 Task: Select Keyword Inspector
Action: Mouse moved to (56, 7)
Screenshot: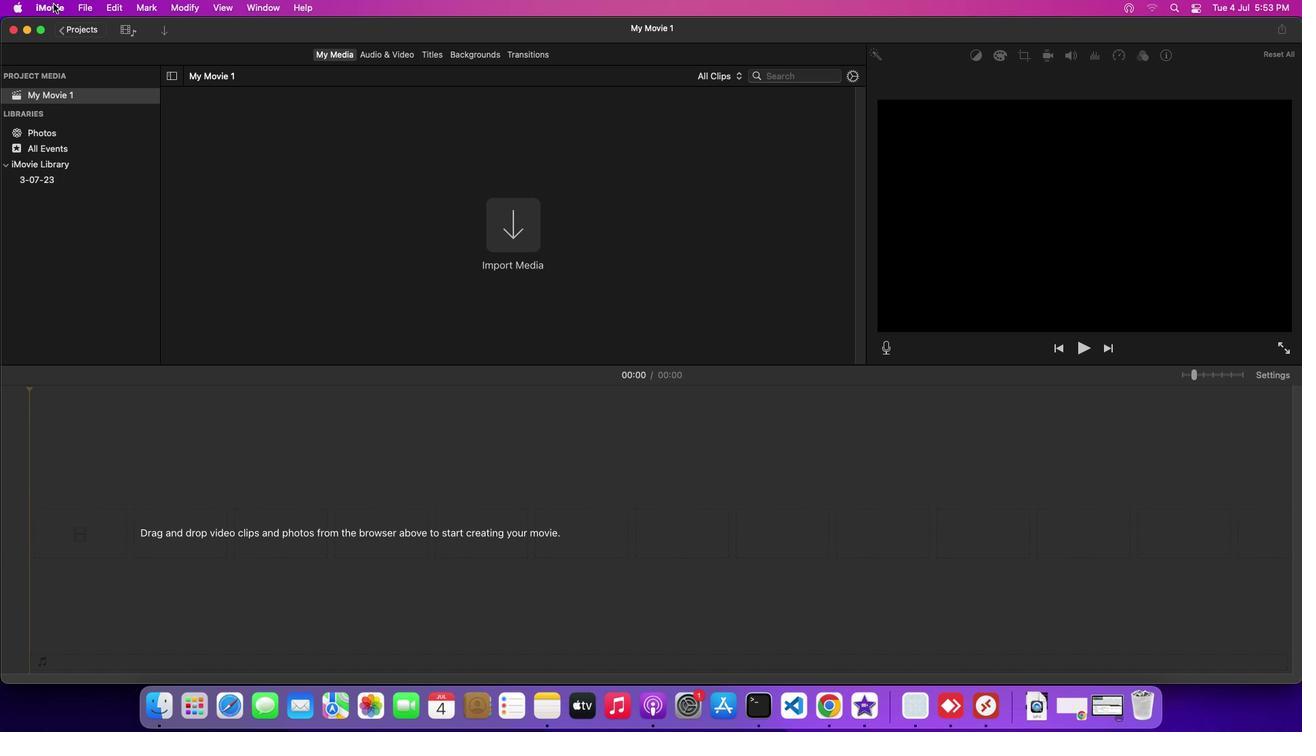 
Action: Mouse pressed left at (56, 7)
Screenshot: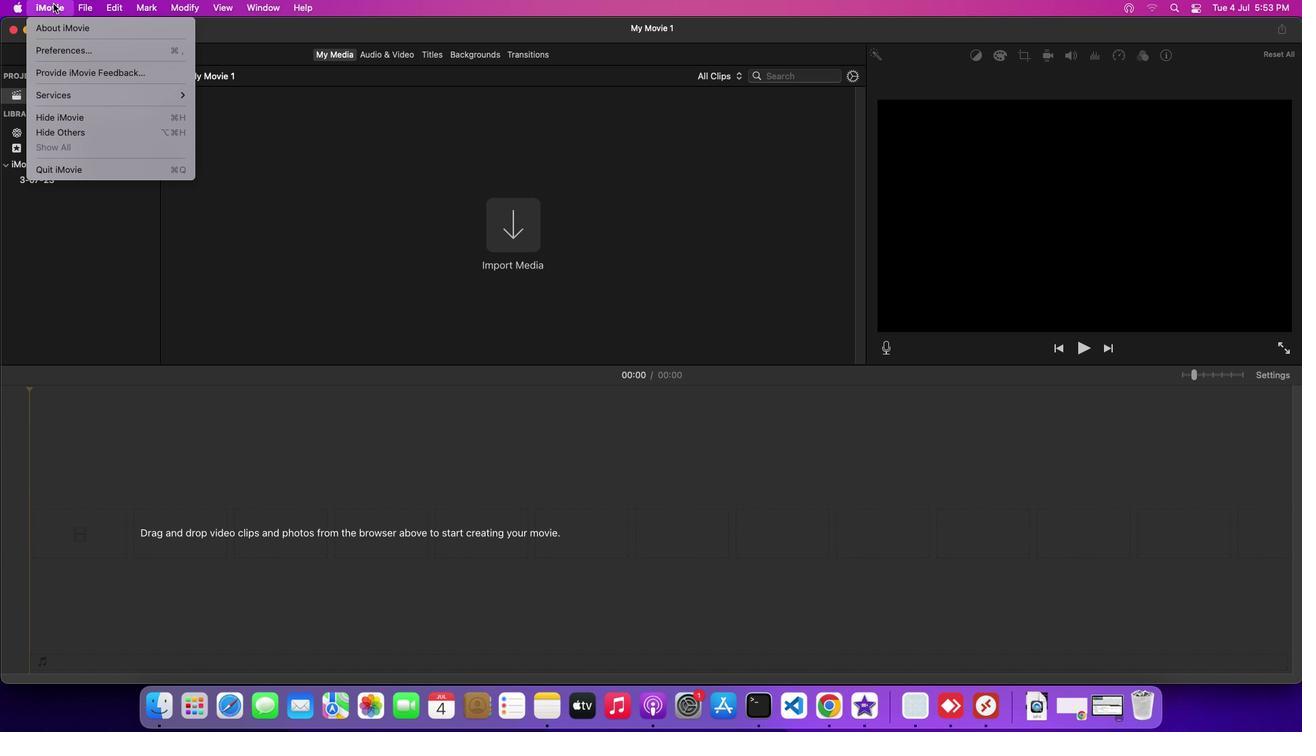 
Action: Mouse moved to (65, 37)
Screenshot: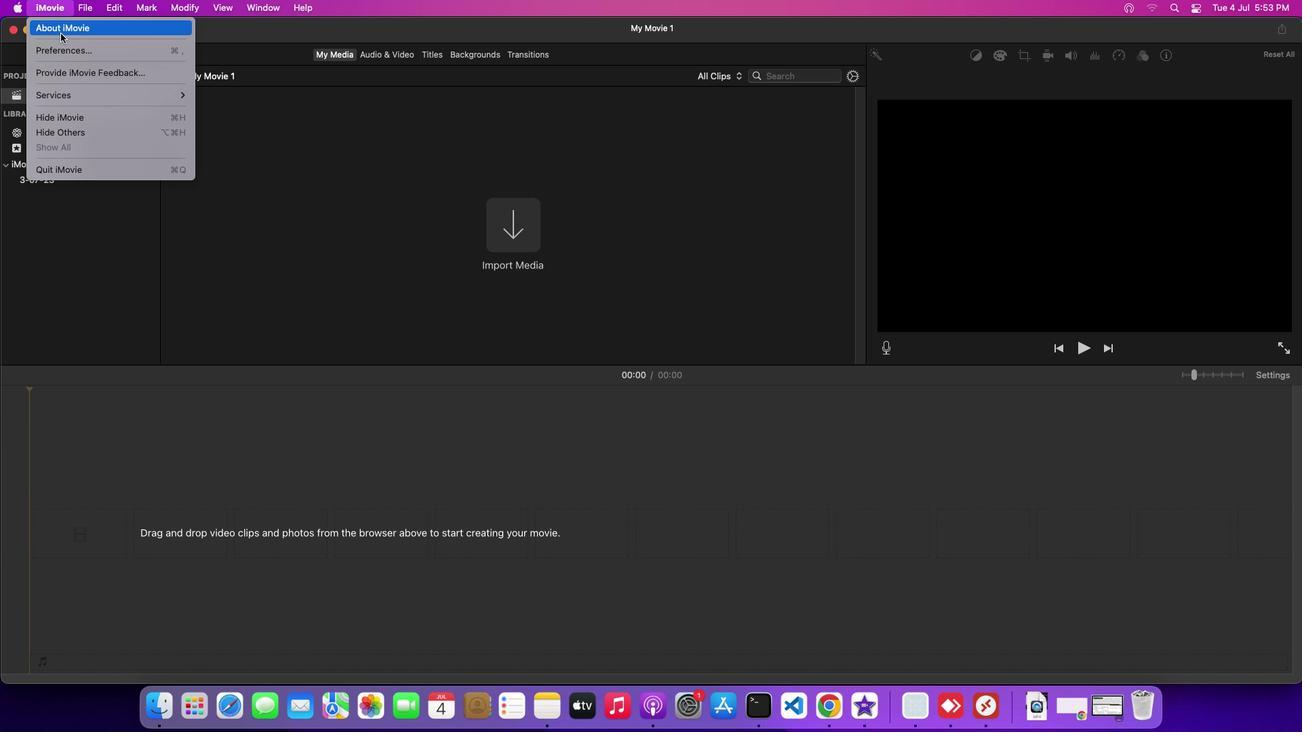 
Action: Mouse pressed left at (65, 37)
Screenshot: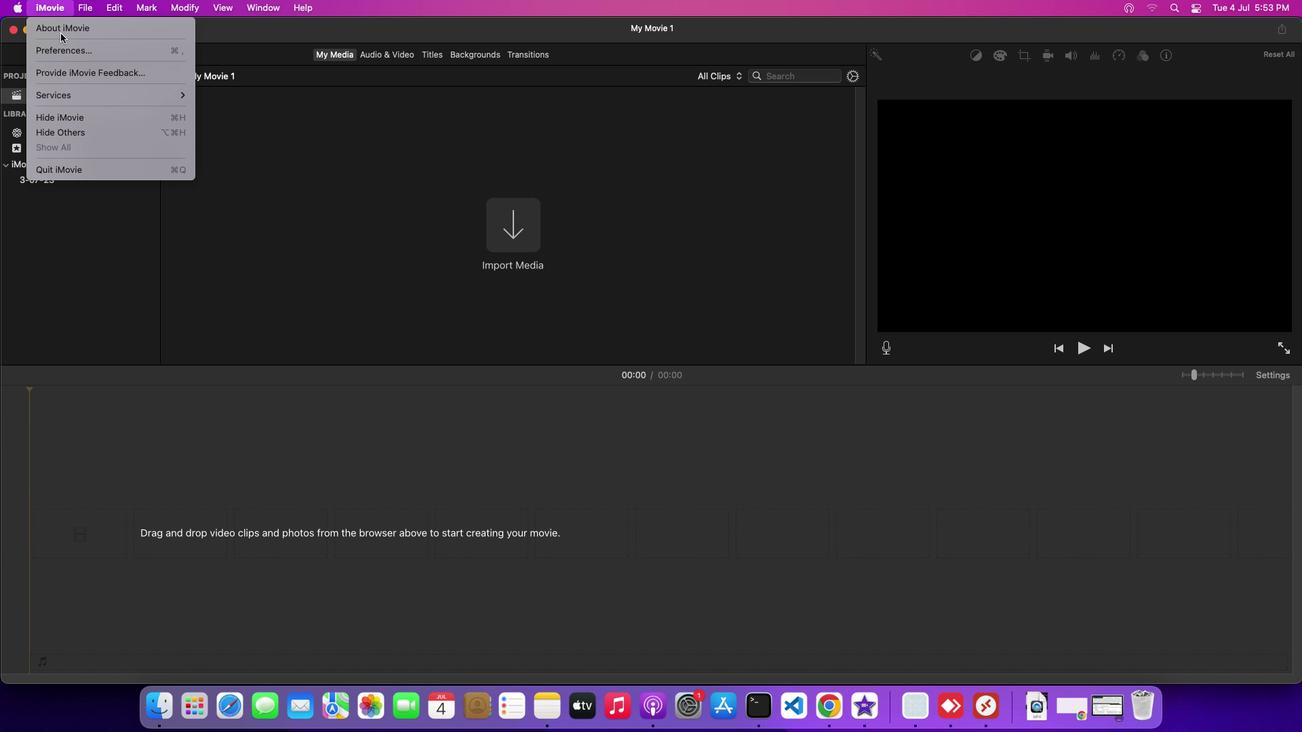
Action: Mouse moved to (755, 400)
Screenshot: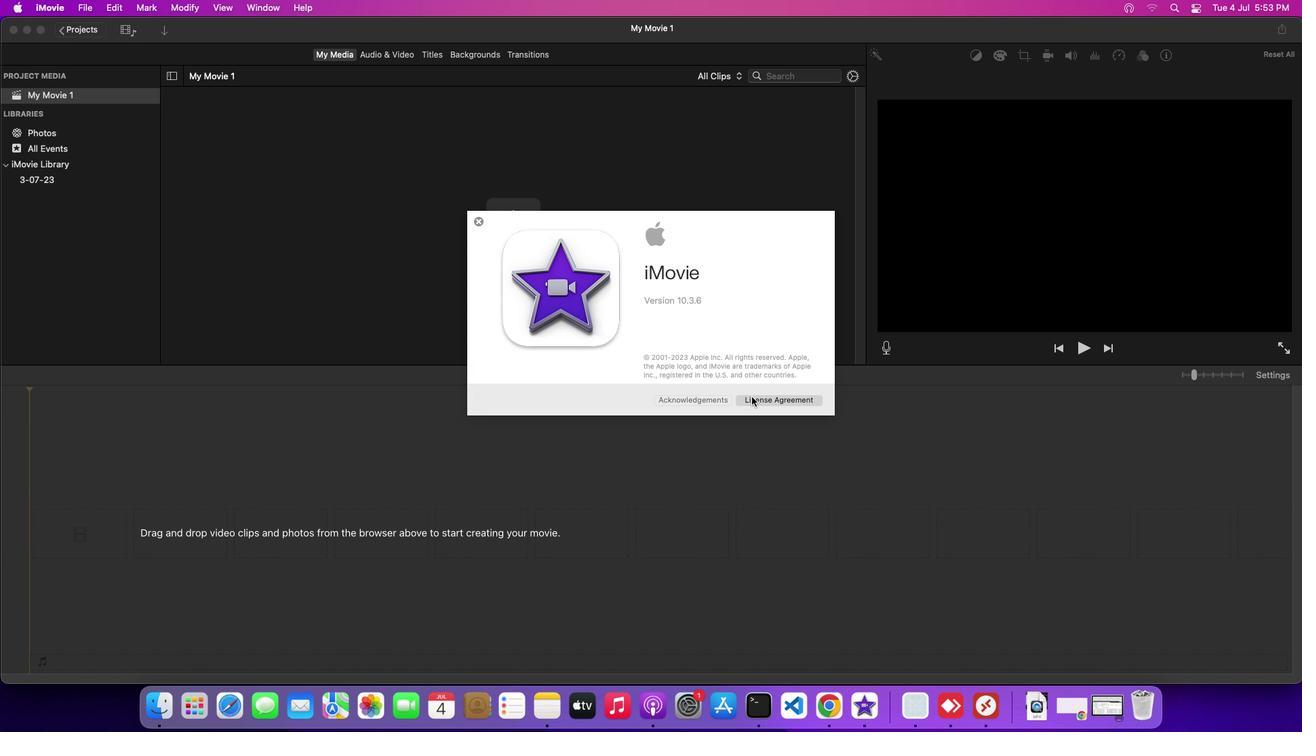 
Action: Mouse pressed left at (755, 400)
Screenshot: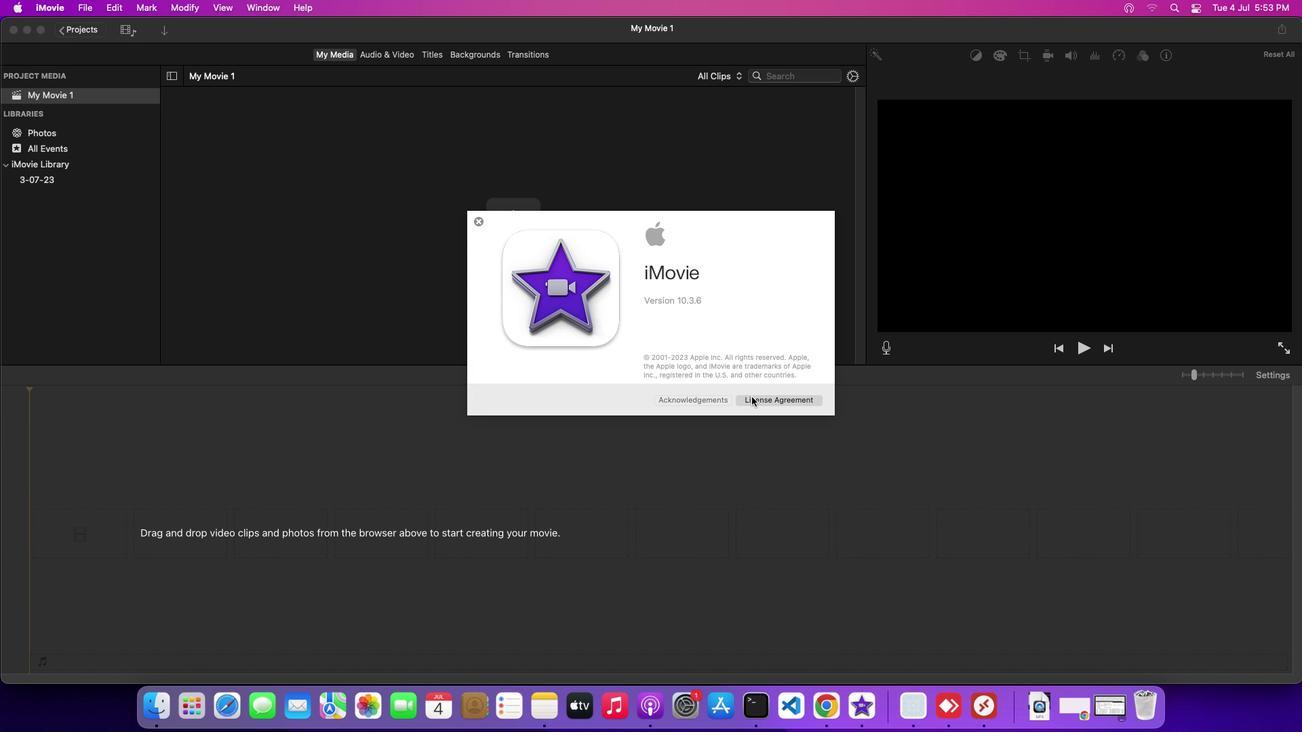 
Action: Mouse moved to (565, 40)
Screenshot: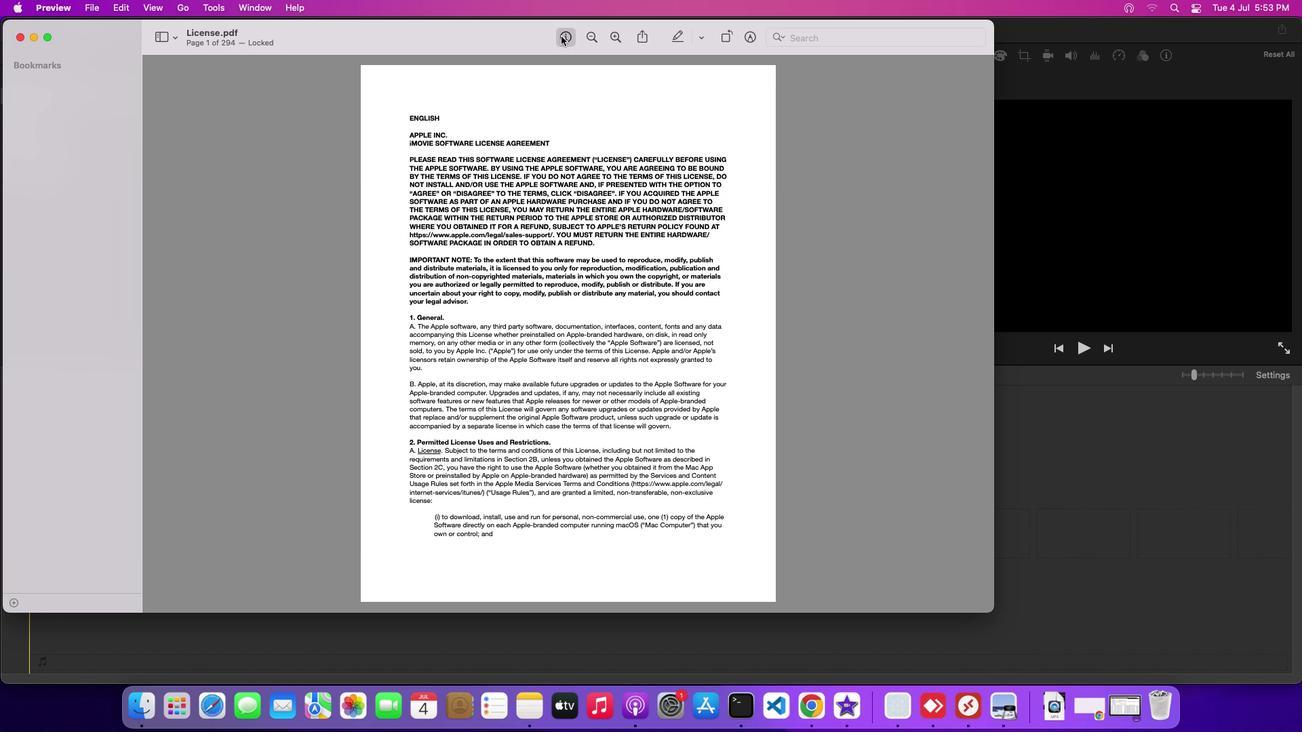 
Action: Mouse pressed left at (565, 40)
Screenshot: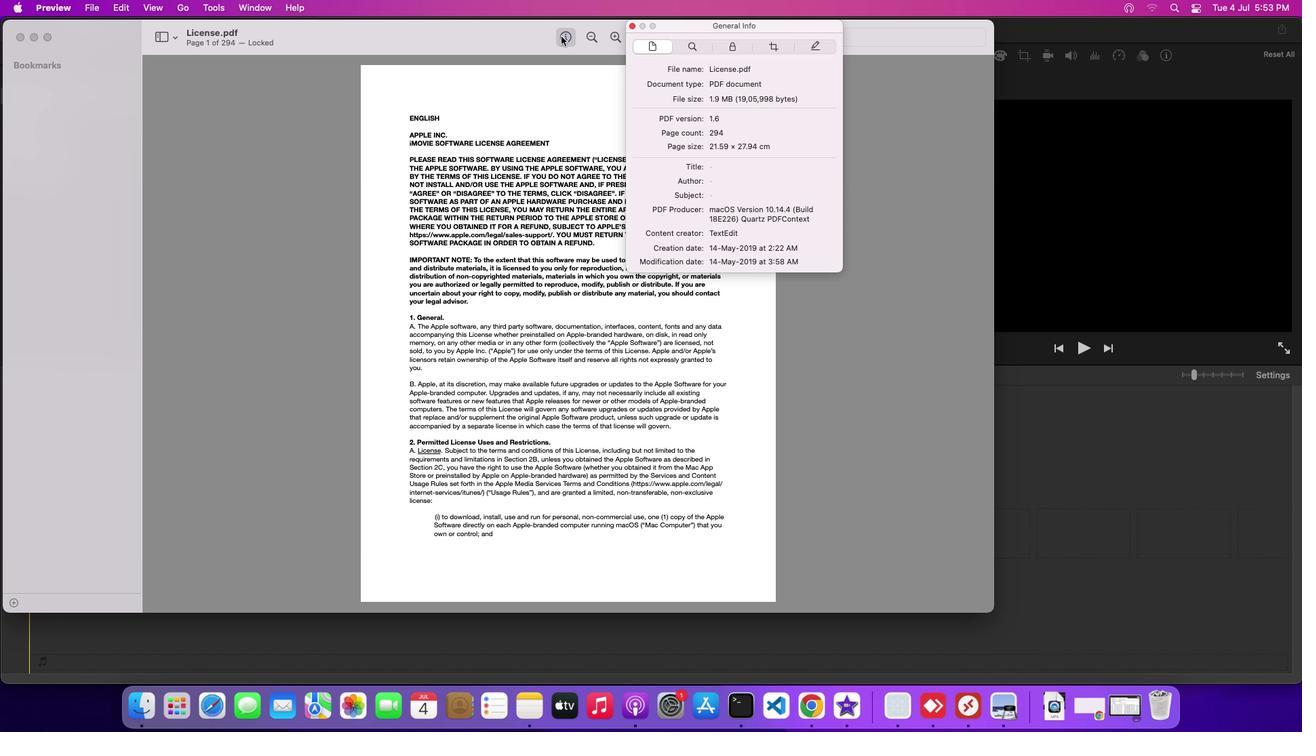 
Action: Mouse moved to (699, 51)
Screenshot: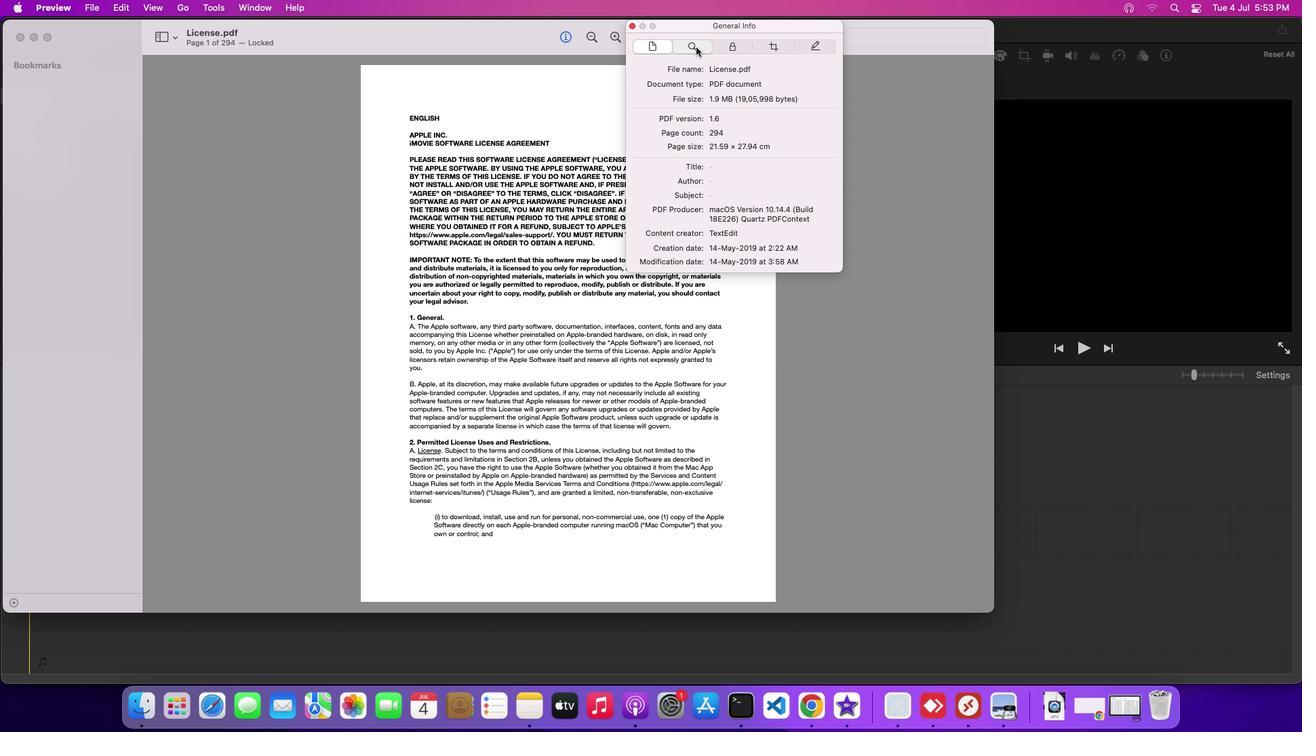 
Action: Mouse pressed left at (699, 51)
Screenshot: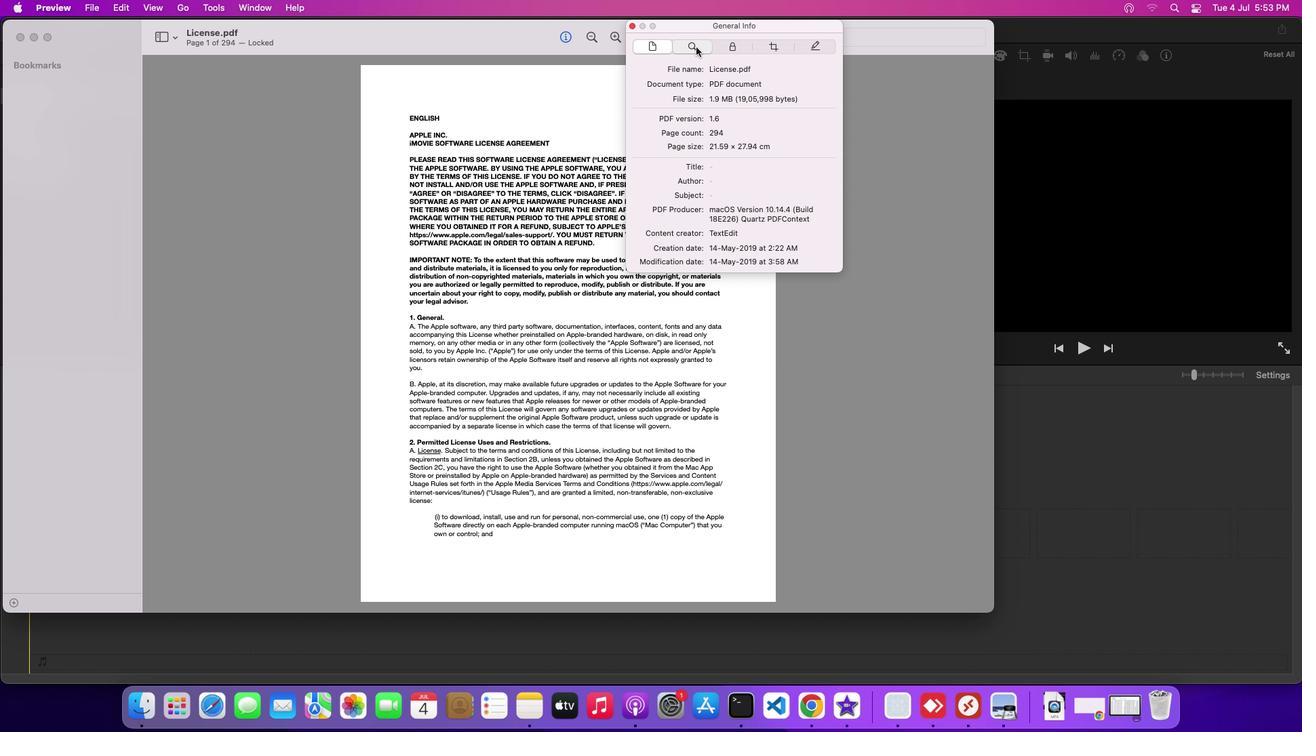 
